 Task: Add Sprouts Organic Breakfast Blend Light Roast Ground Coffee to the cart.
Action: Mouse pressed left at (18, 125)
Screenshot: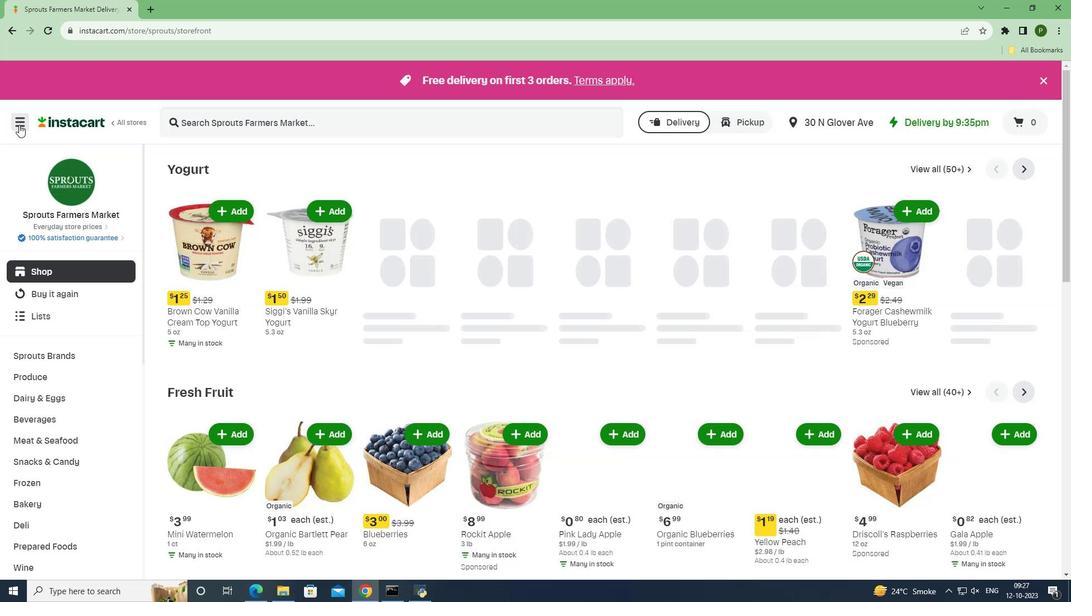 
Action: Mouse moved to (44, 303)
Screenshot: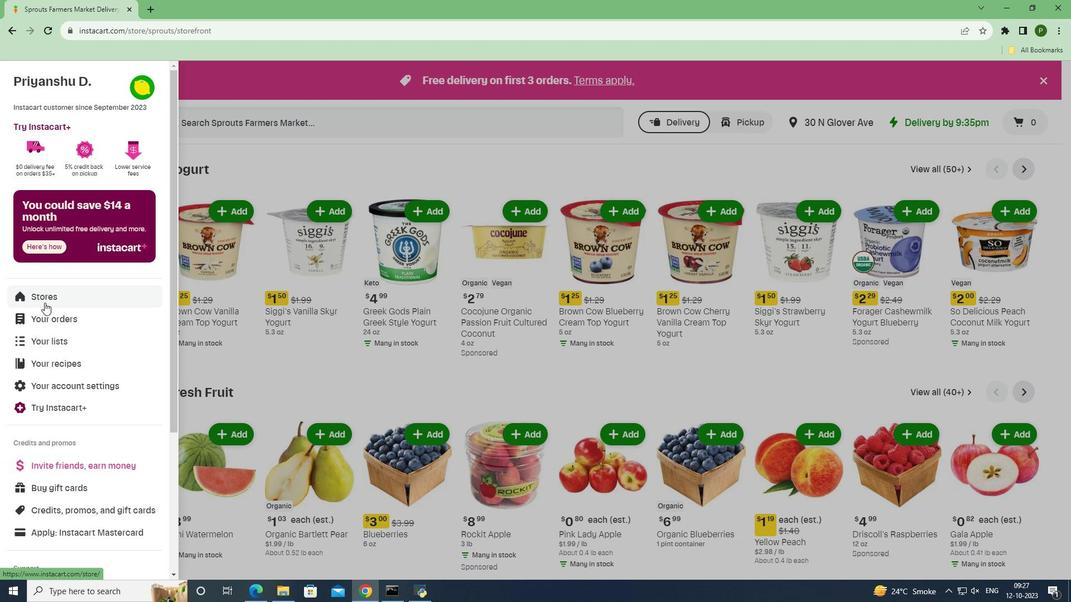 
Action: Mouse pressed left at (44, 303)
Screenshot: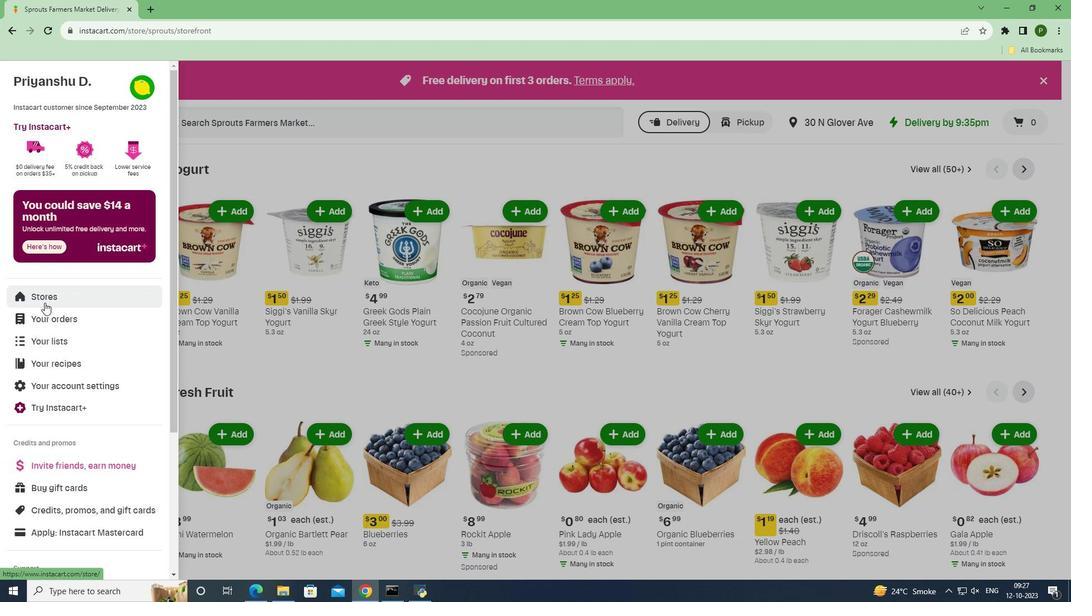 
Action: Mouse moved to (262, 132)
Screenshot: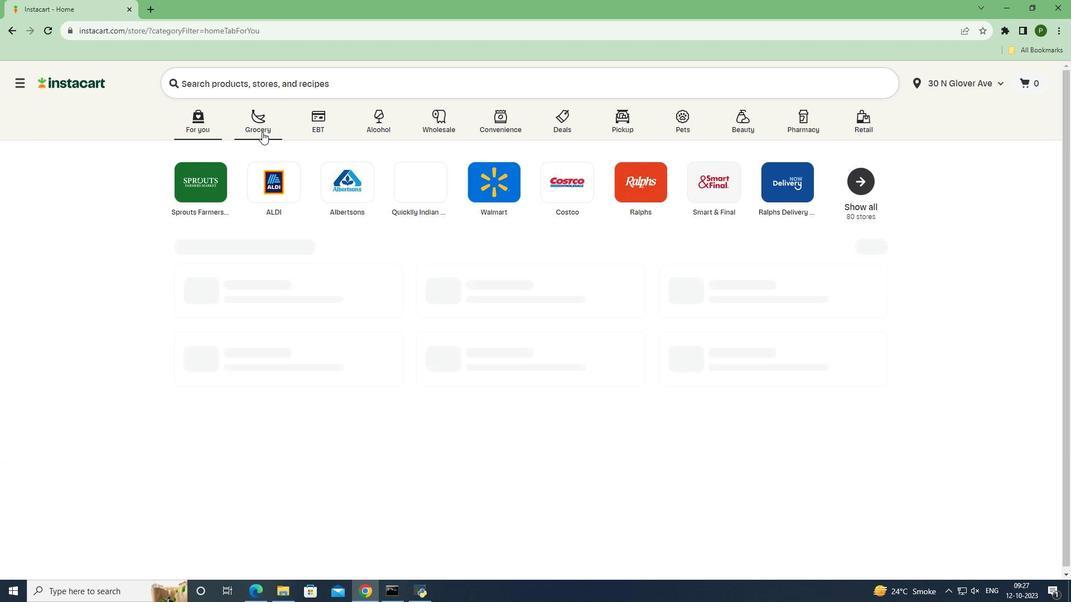 
Action: Mouse pressed left at (262, 132)
Screenshot: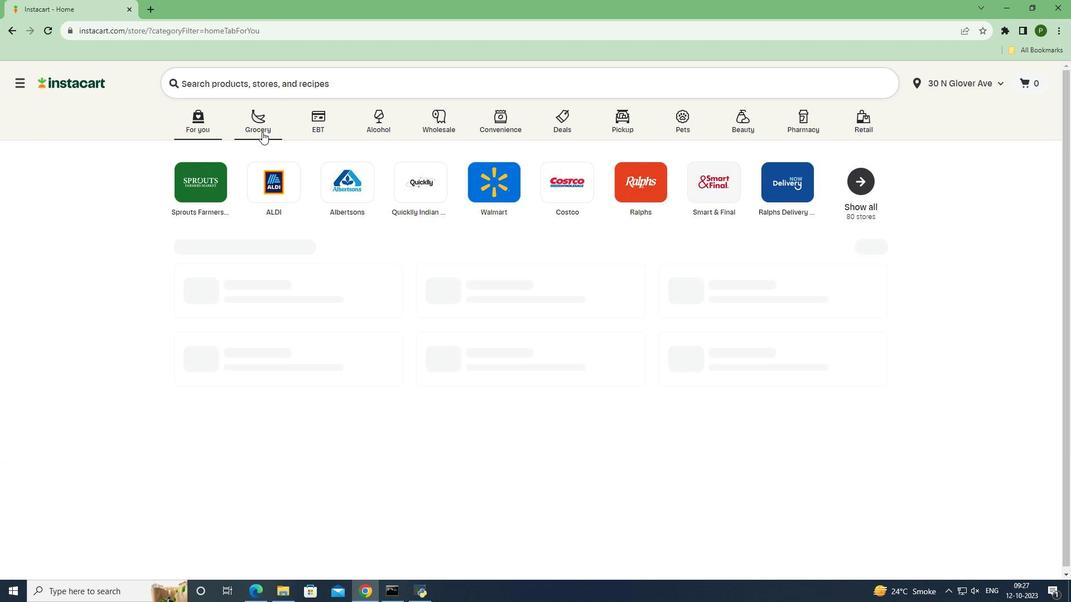 
Action: Mouse moved to (459, 261)
Screenshot: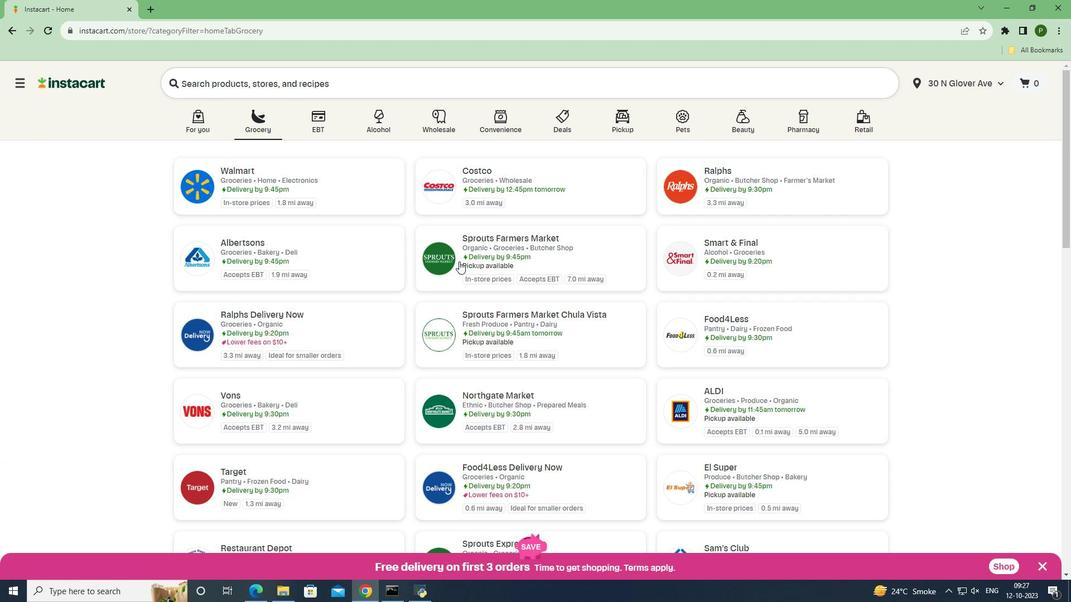 
Action: Mouse pressed left at (459, 261)
Screenshot: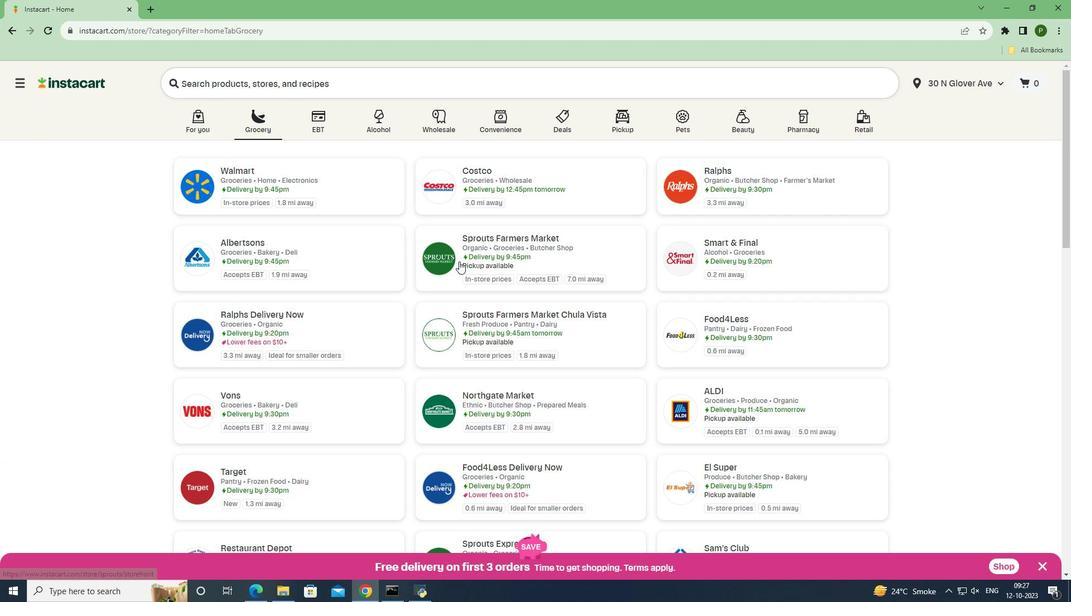 
Action: Mouse moved to (54, 420)
Screenshot: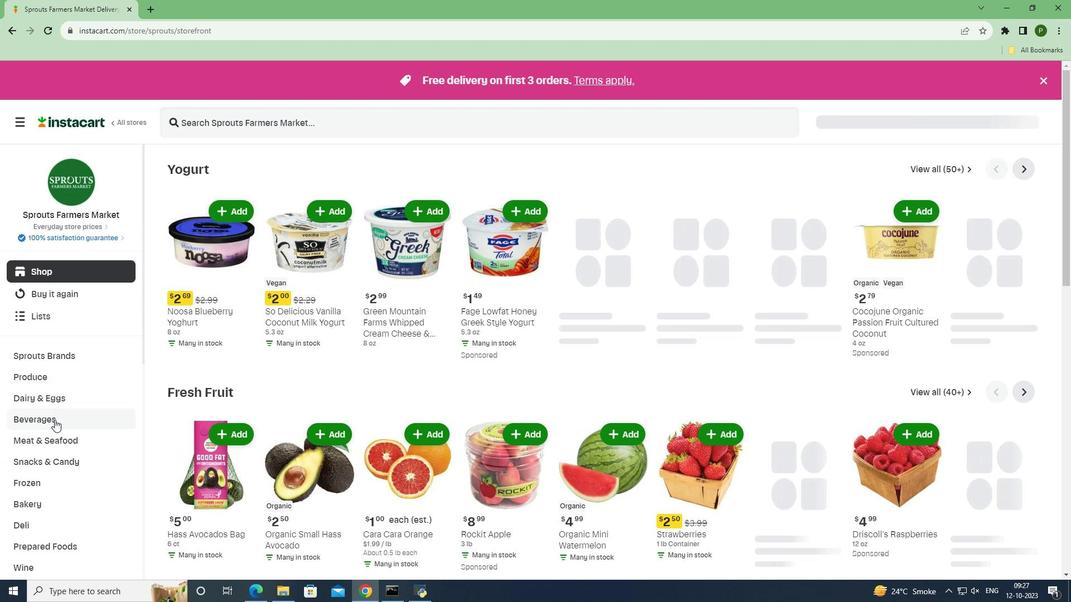 
Action: Mouse pressed left at (54, 420)
Screenshot: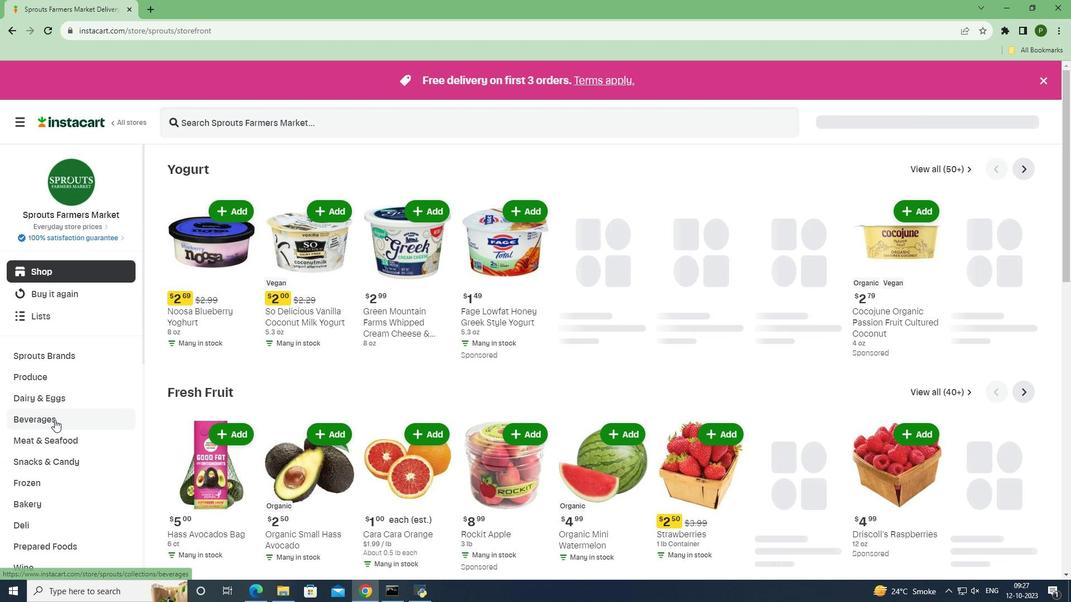 
Action: Mouse moved to (415, 199)
Screenshot: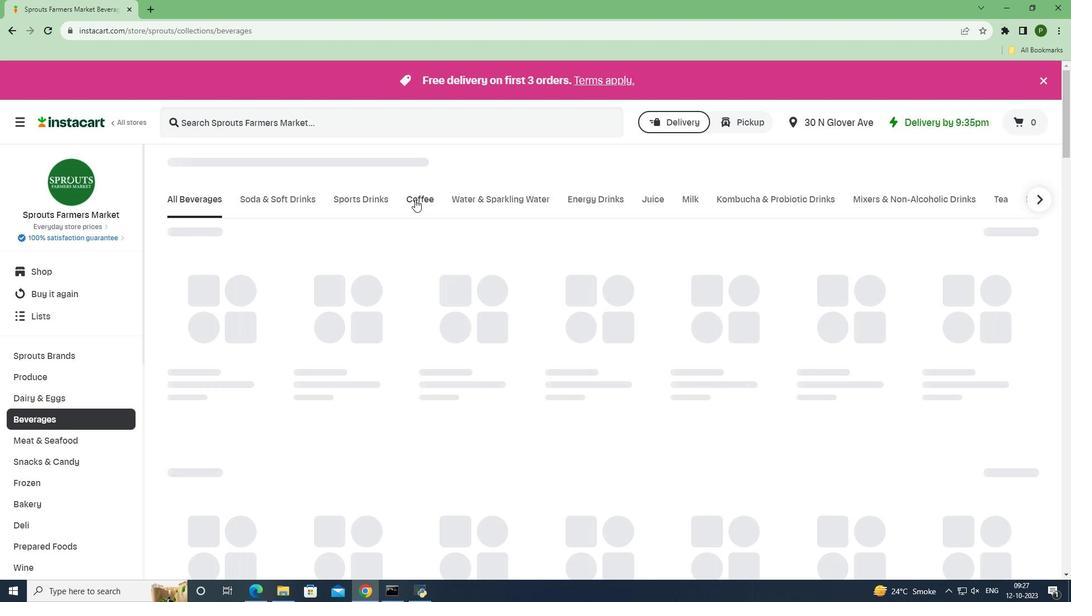 
Action: Mouse pressed left at (415, 199)
Screenshot: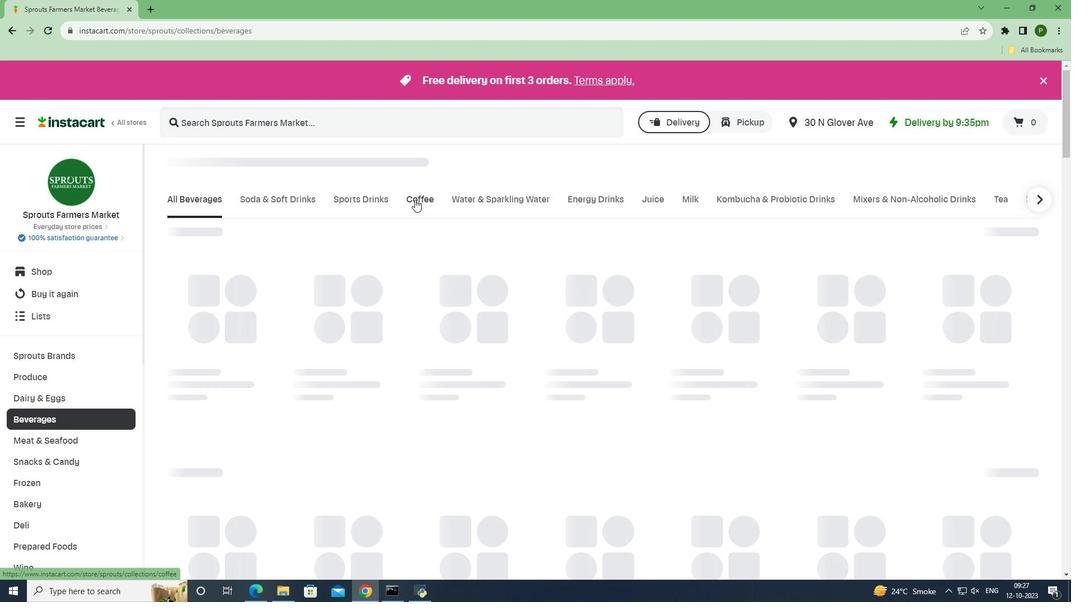 
Action: Mouse moved to (241, 124)
Screenshot: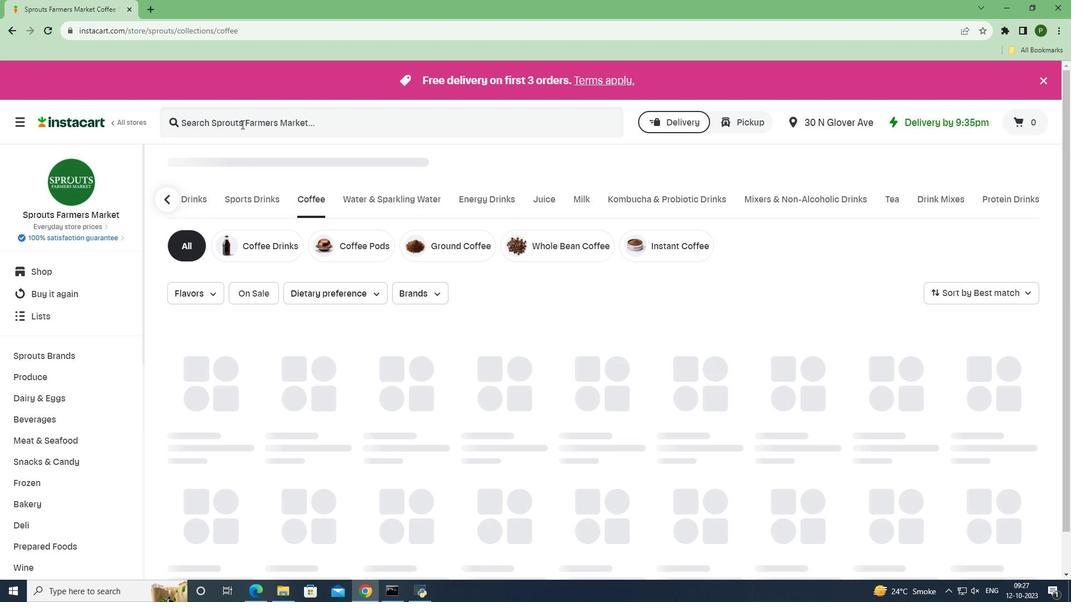 
Action: Mouse pressed left at (241, 124)
Screenshot: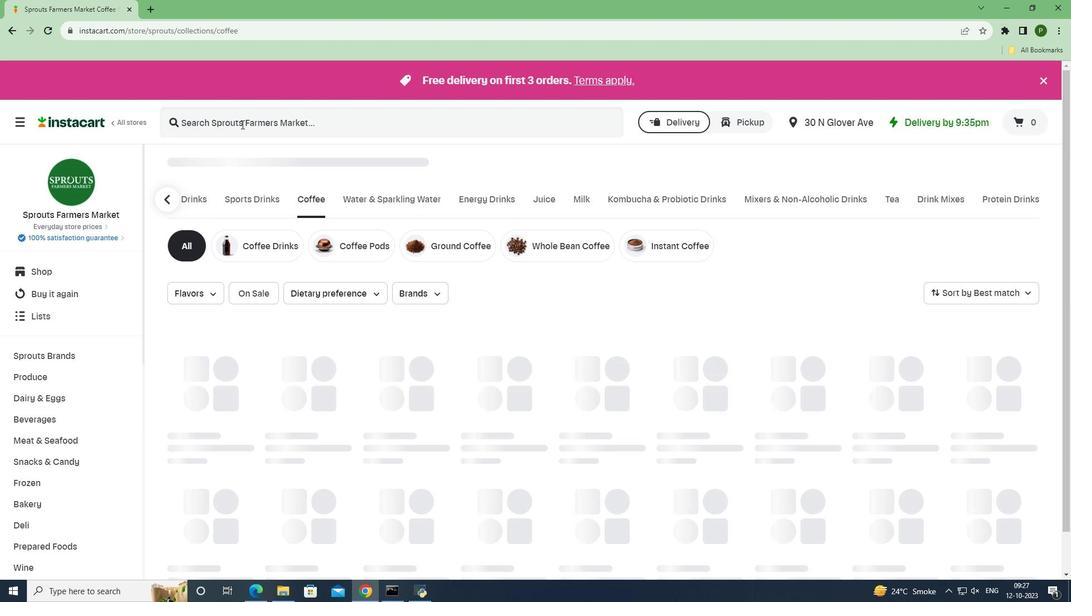
Action: Key pressed <Key.caps_lock>S<Key.caps_lock>prouts<Key.space><Key.caps_lock>O<Key.caps_lock>rganic<Key.space><Key.caps_lock>B<Key.caps_lock>reakfast<Key.space><Key.caps_lock>B<Key.caps_lock>lend<Key.space><Key.caps_lock>L<Key.caps_lock>ight<Key.space><Key.caps_lock>R<Key.caps_lock>oast<Key.space><Key.caps_lock>G<Key.caps_lock>round<Key.space><Key.caps_lock>C<Key.caps_lock>oo<Key.backspace>ffee<Key.enter>
Screenshot: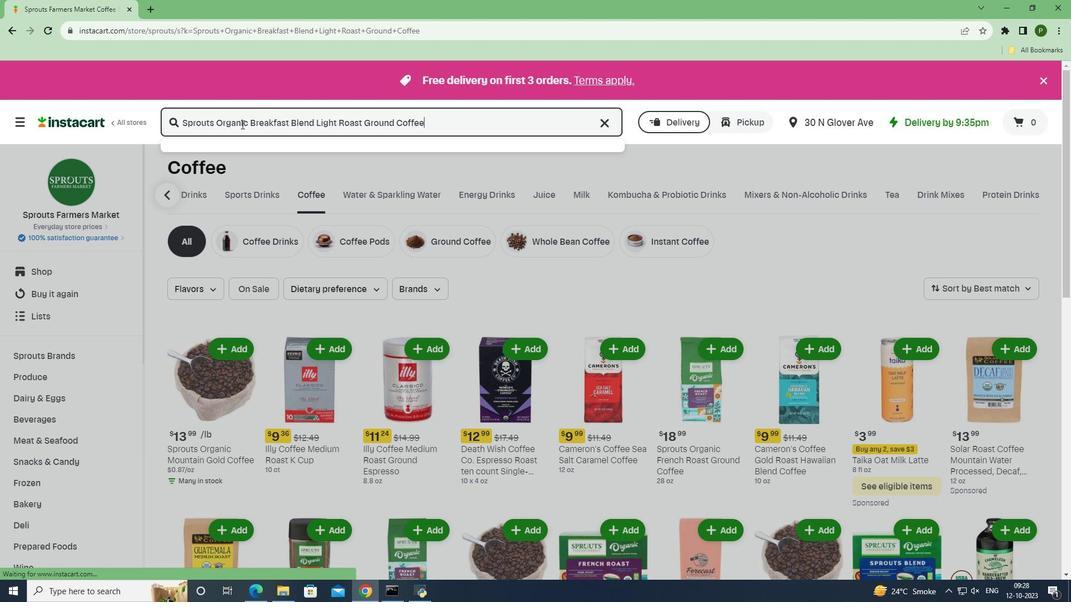 
Action: Mouse moved to (634, 232)
Screenshot: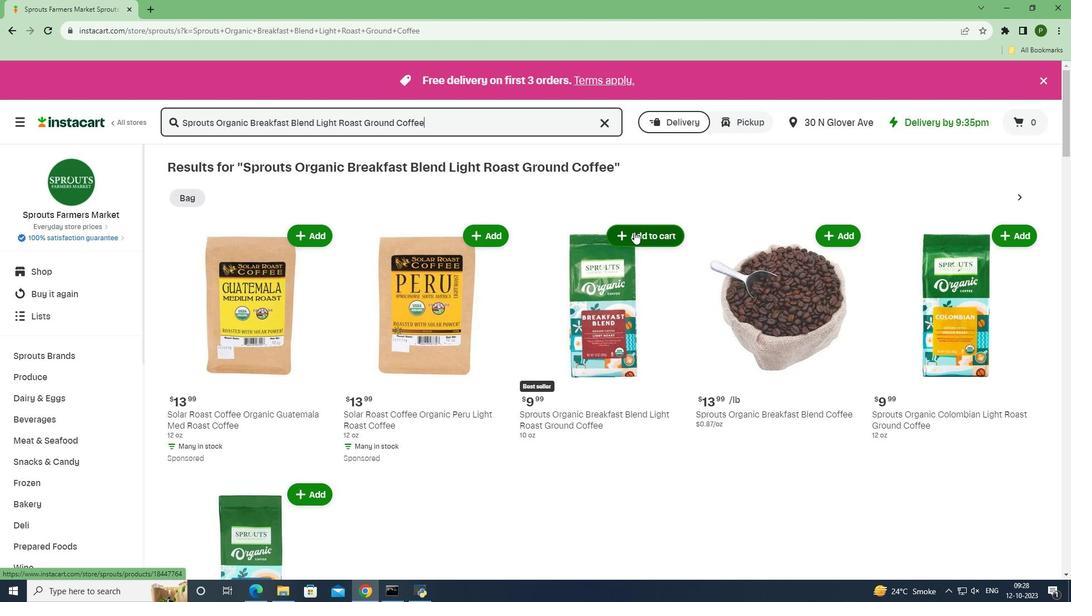 
Action: Mouse pressed left at (634, 232)
Screenshot: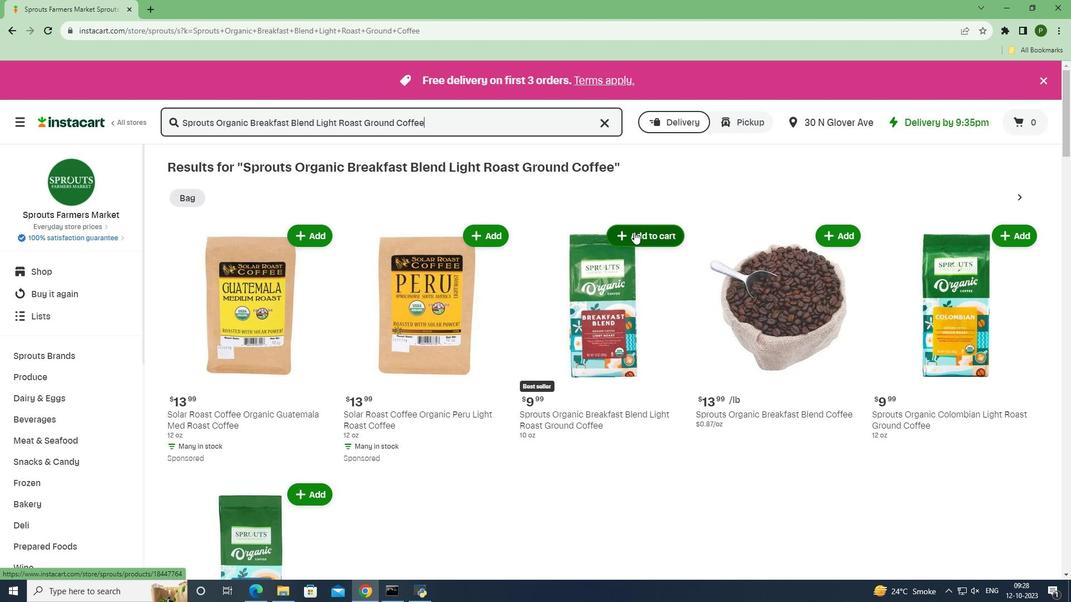 
Action: Mouse moved to (669, 283)
Screenshot: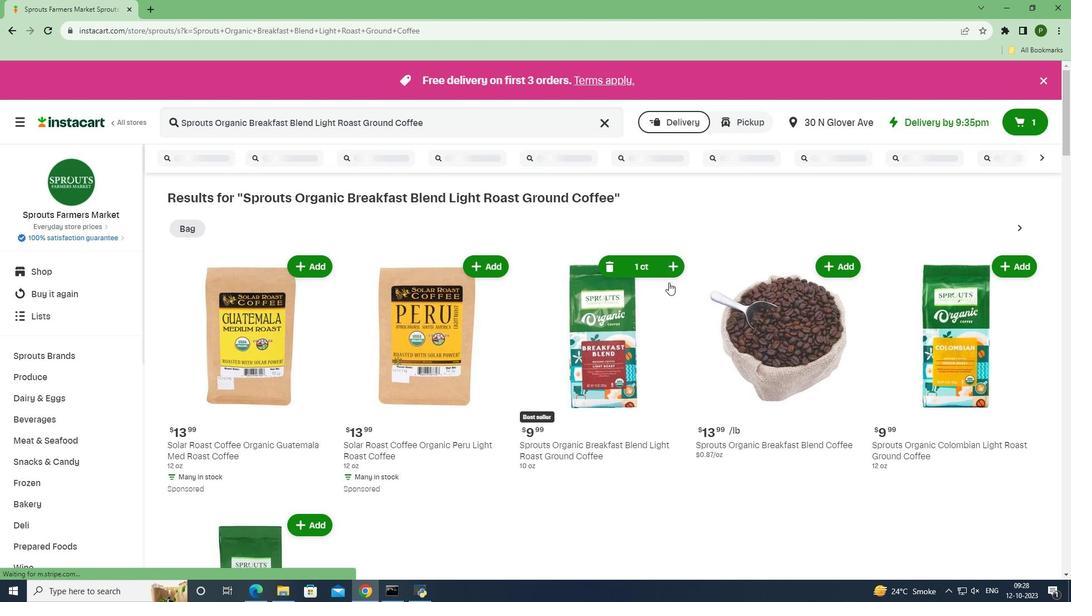 
